 Task: In the  document Meditation.odt Add page color 'Olive'Olive . Insert watermark . Insert watermark  Confidential  Apply Font Style in watermark Arial; font size  111 and place the watermark  Diagonally 
Action: Mouse moved to (40, 72)
Screenshot: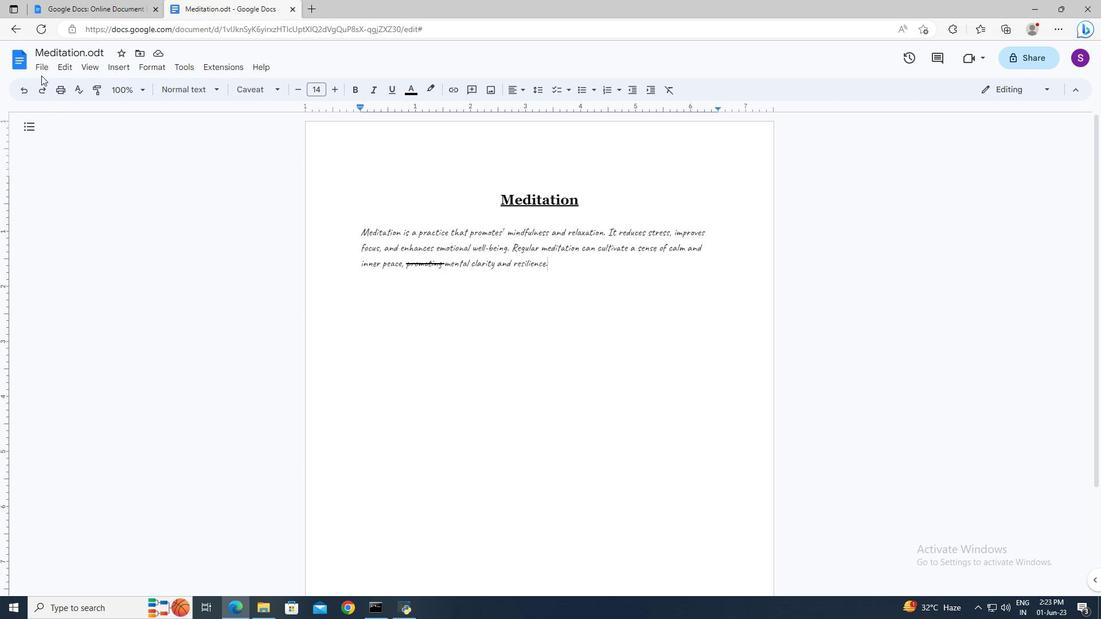 
Action: Mouse pressed left at (40, 72)
Screenshot: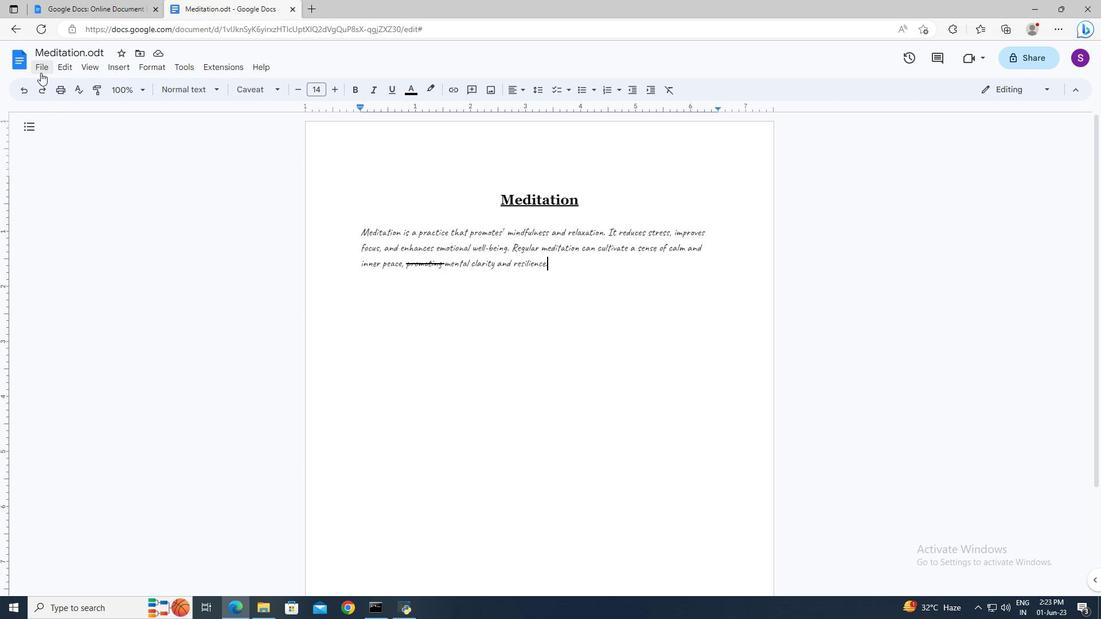 
Action: Mouse moved to (53, 375)
Screenshot: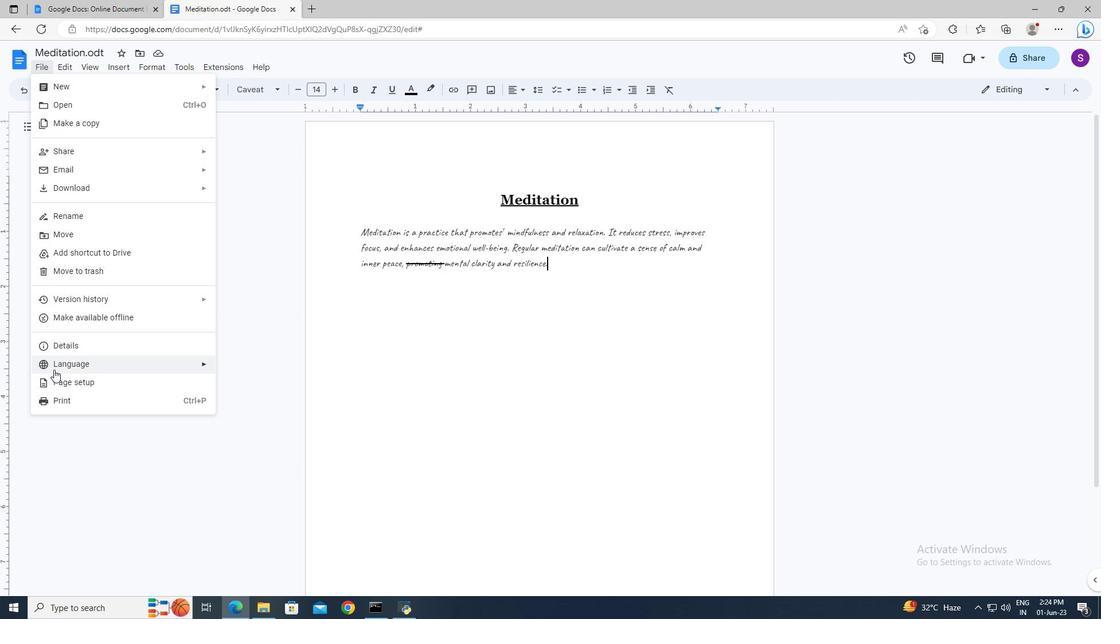 
Action: Mouse pressed left at (53, 375)
Screenshot: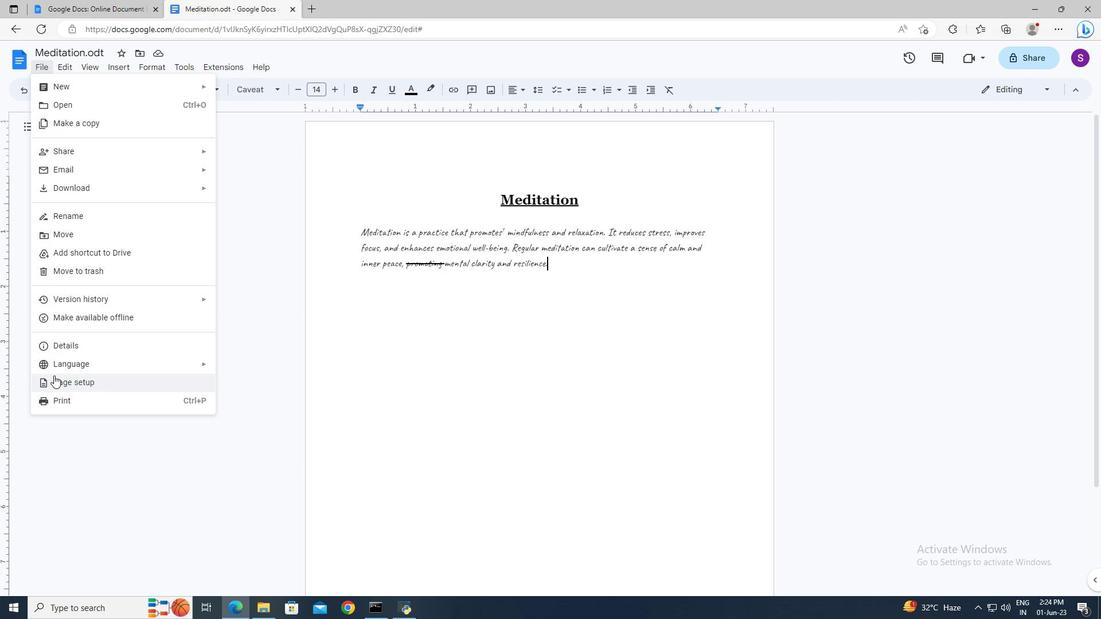 
Action: Mouse moved to (468, 391)
Screenshot: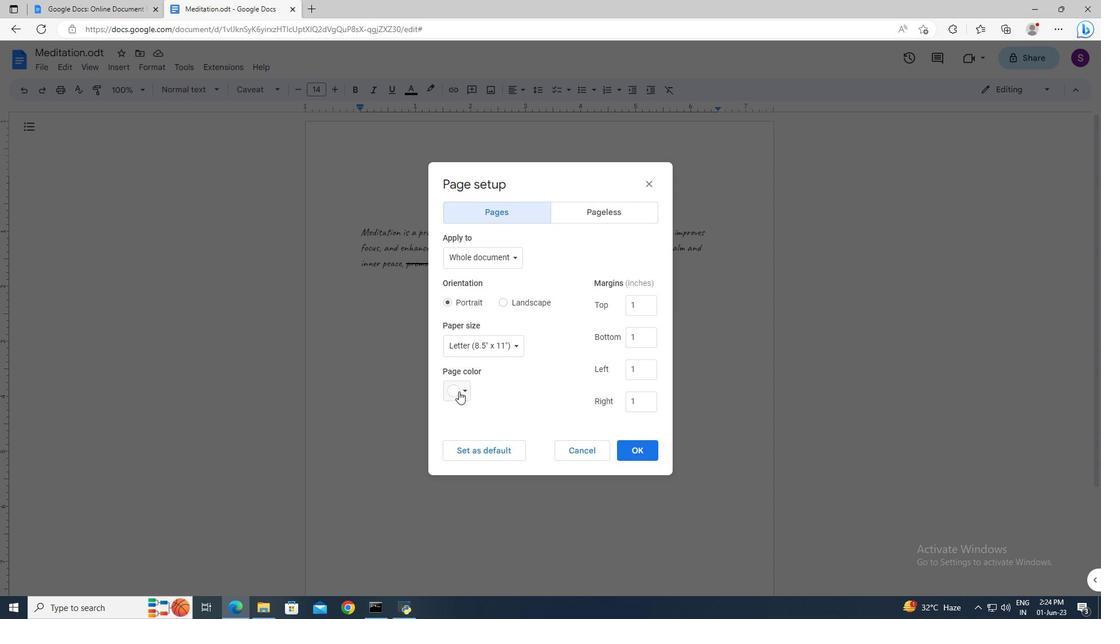 
Action: Mouse pressed left at (468, 391)
Screenshot: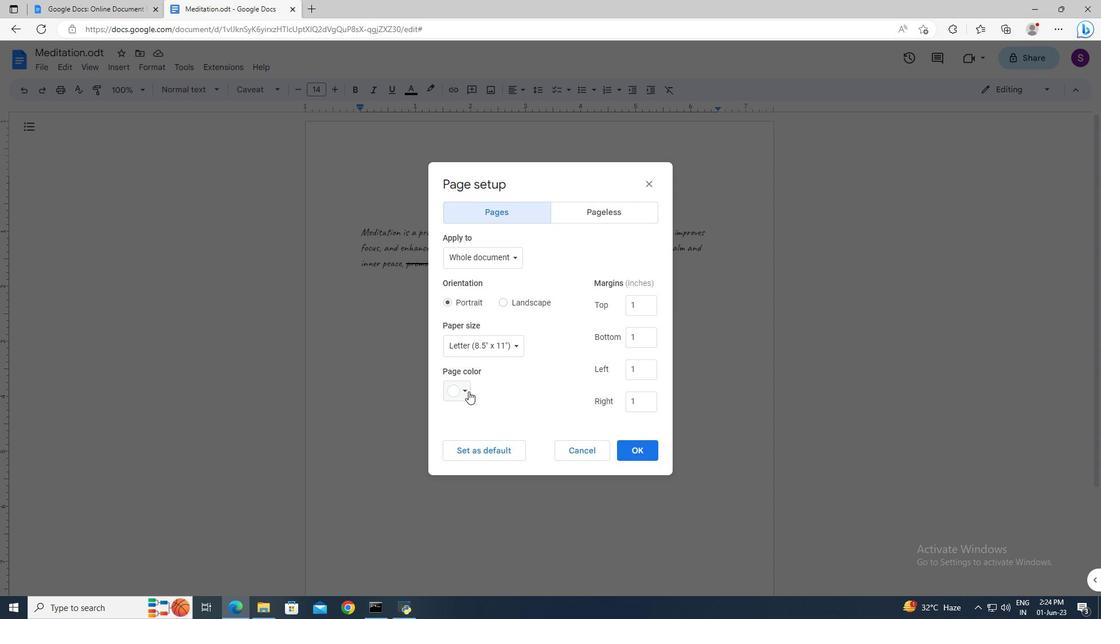 
Action: Mouse moved to (503, 464)
Screenshot: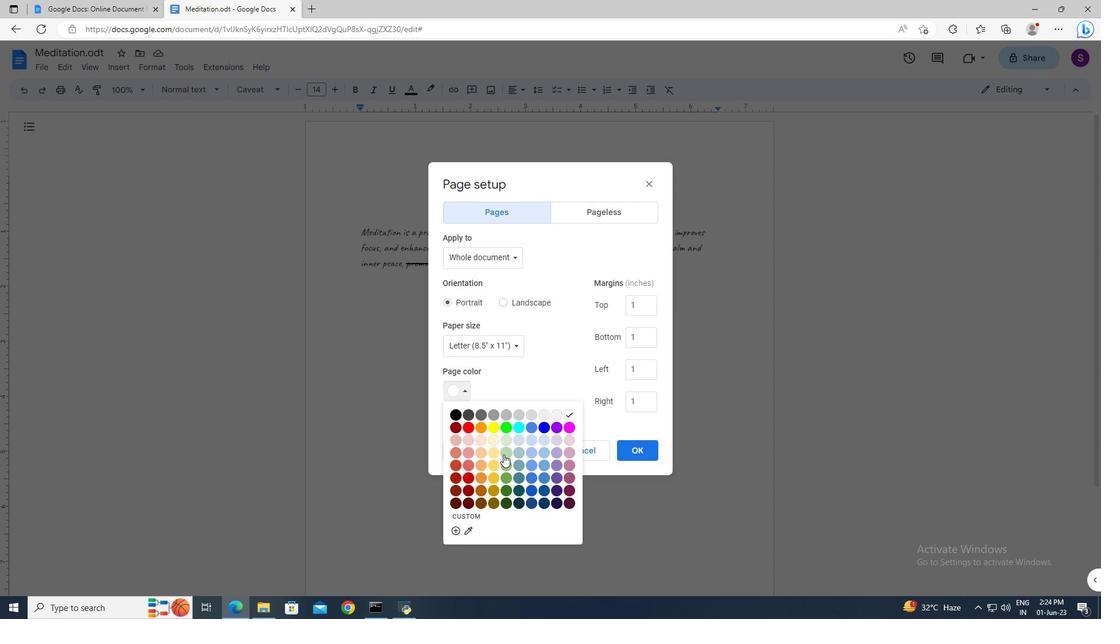 
Action: Mouse pressed left at (503, 464)
Screenshot: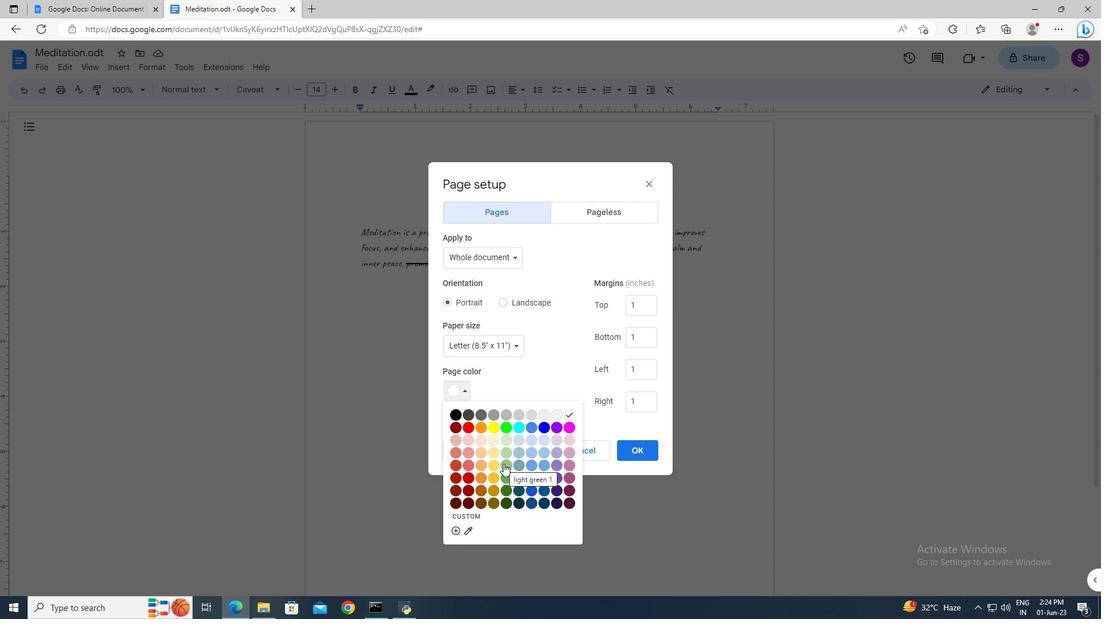 
Action: Mouse moved to (628, 453)
Screenshot: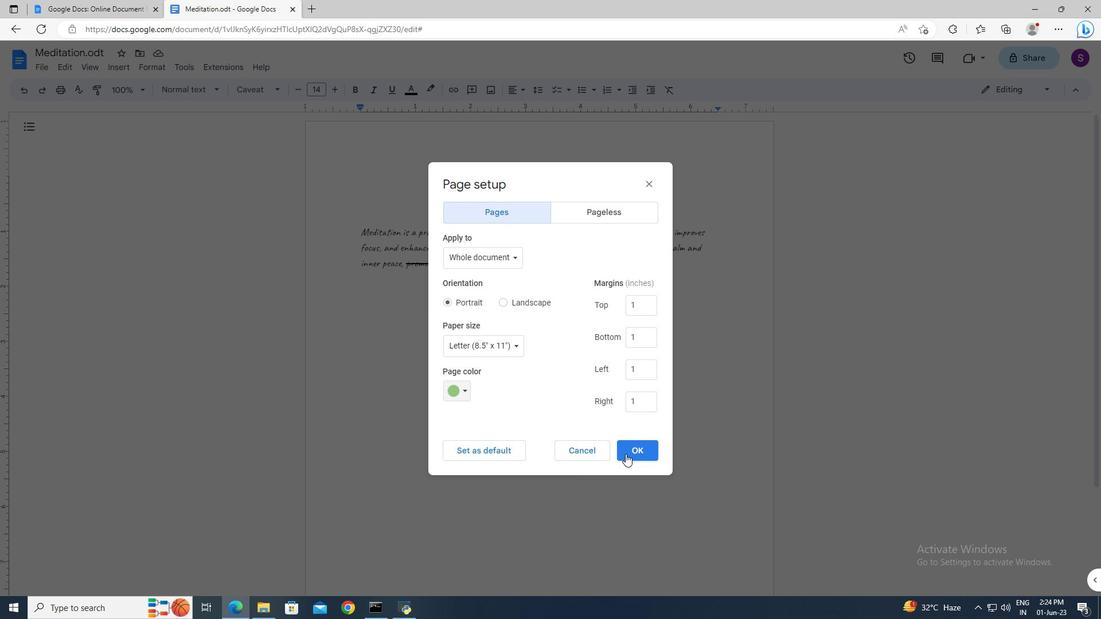 
Action: Mouse pressed left at (628, 453)
Screenshot: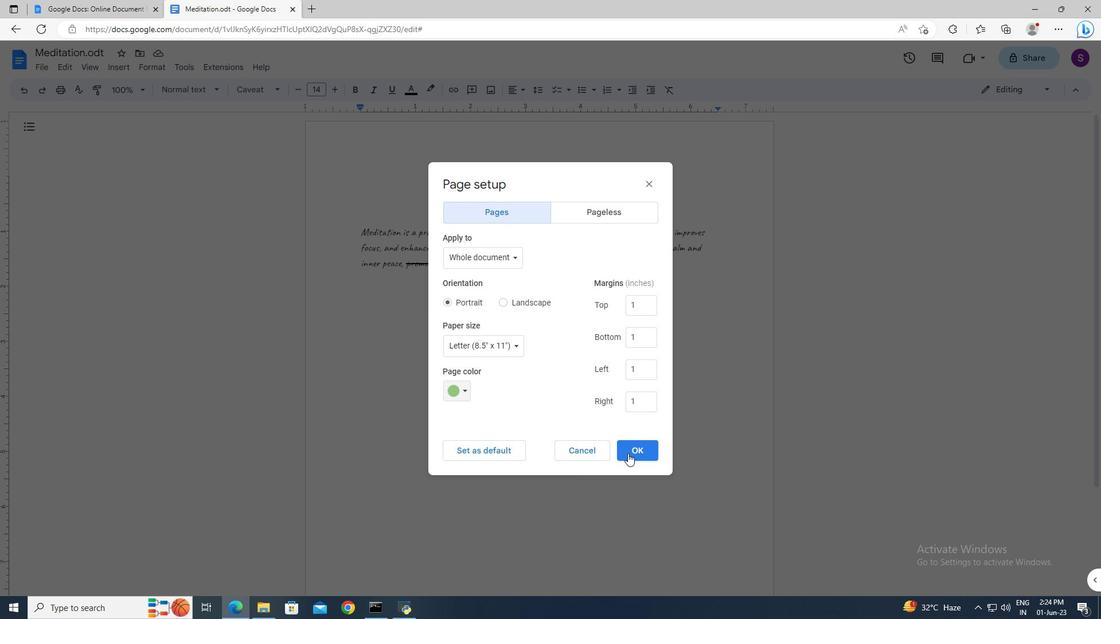 
Action: Mouse moved to (122, 69)
Screenshot: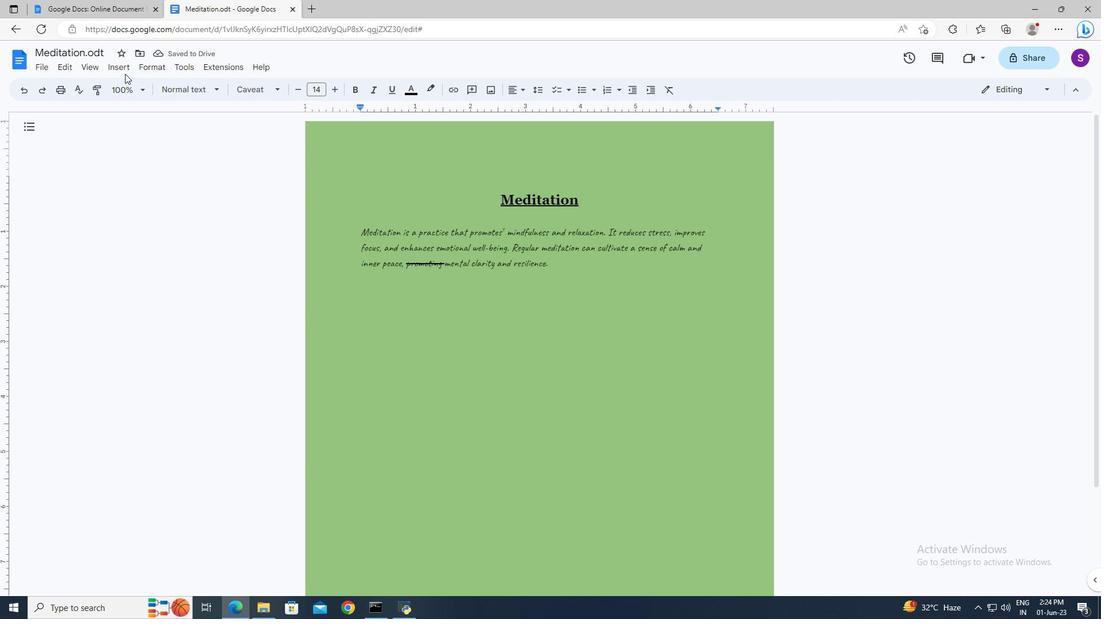 
Action: Mouse pressed left at (122, 69)
Screenshot: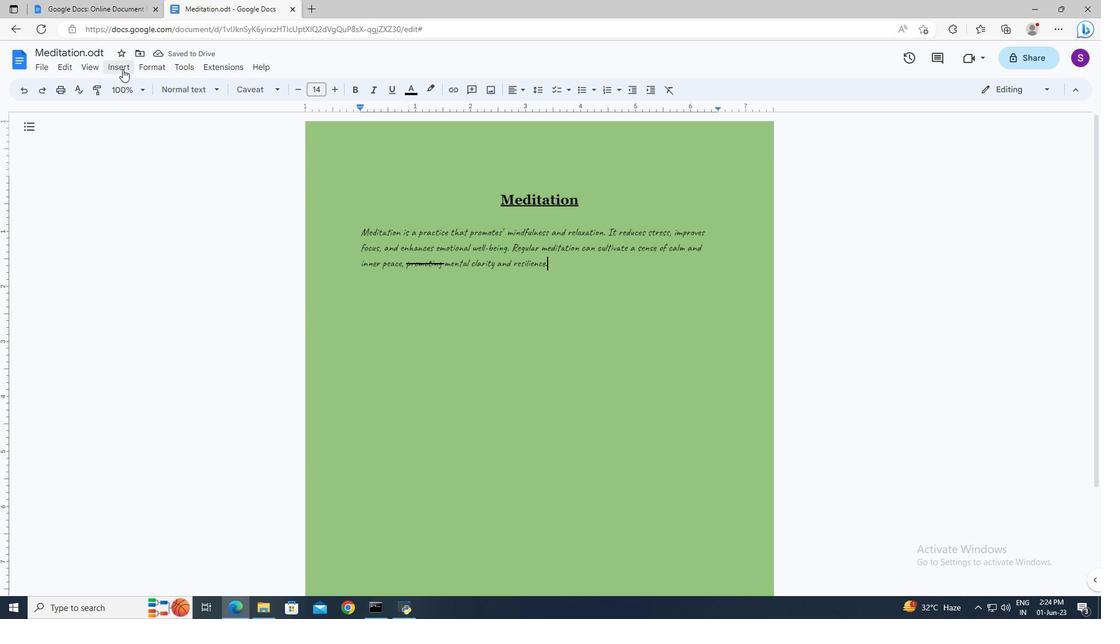 
Action: Mouse moved to (147, 335)
Screenshot: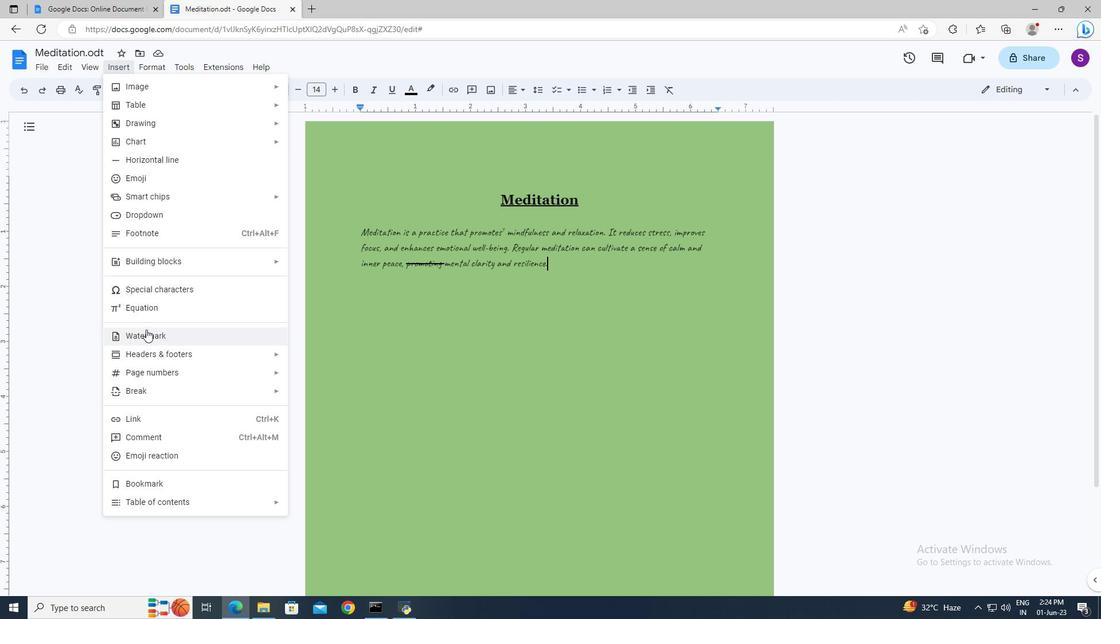 
Action: Mouse pressed left at (147, 335)
Screenshot: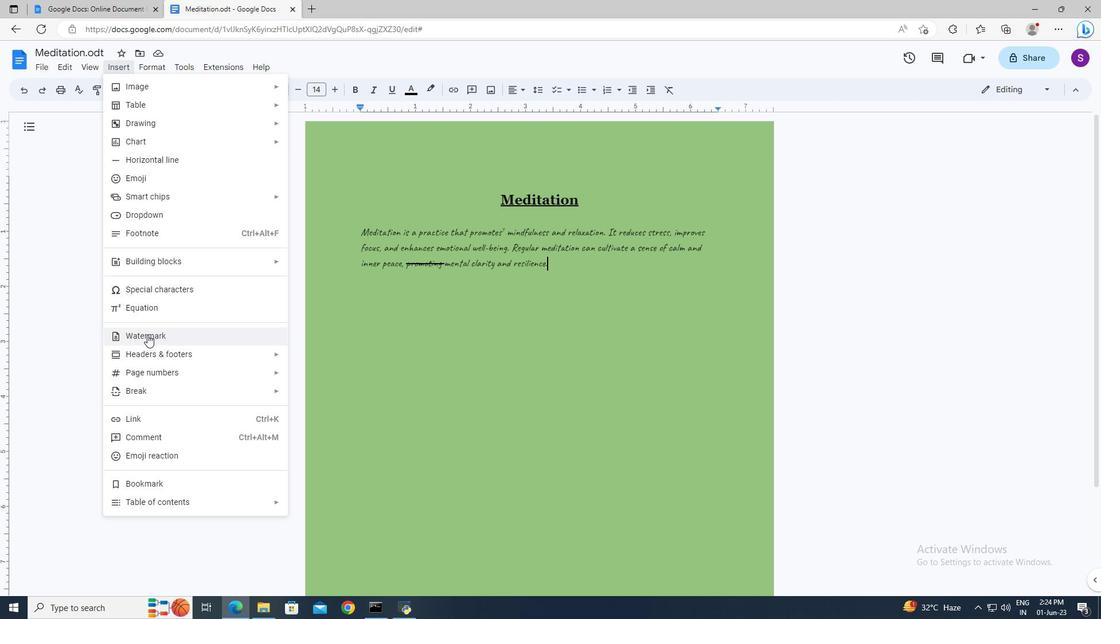 
Action: Mouse moved to (1045, 126)
Screenshot: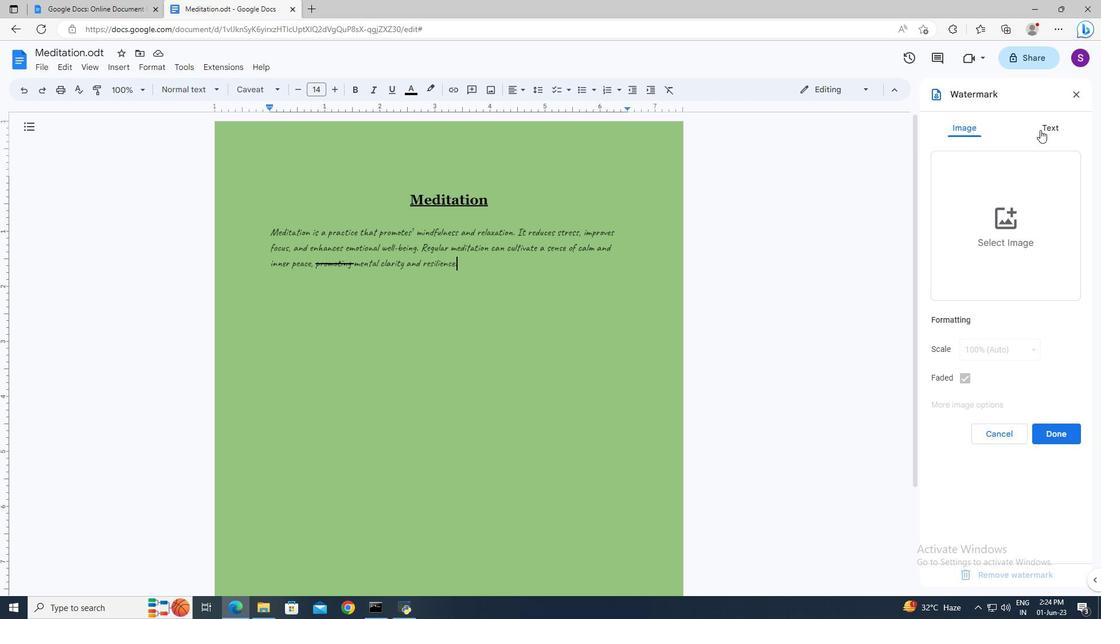 
Action: Mouse pressed left at (1045, 126)
Screenshot: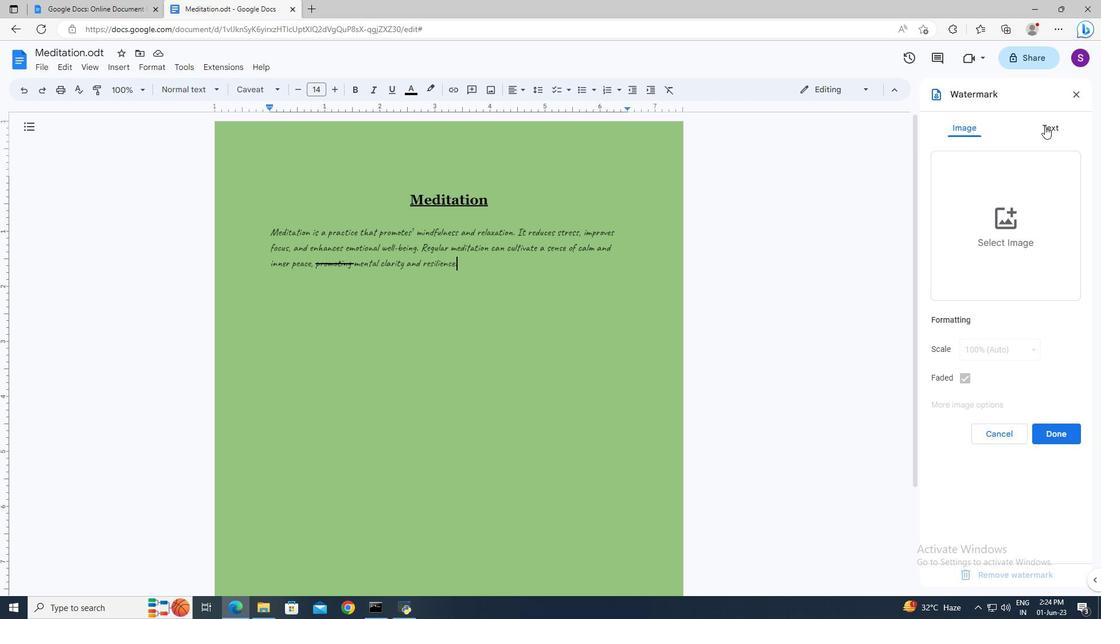 
Action: Mouse moved to (979, 162)
Screenshot: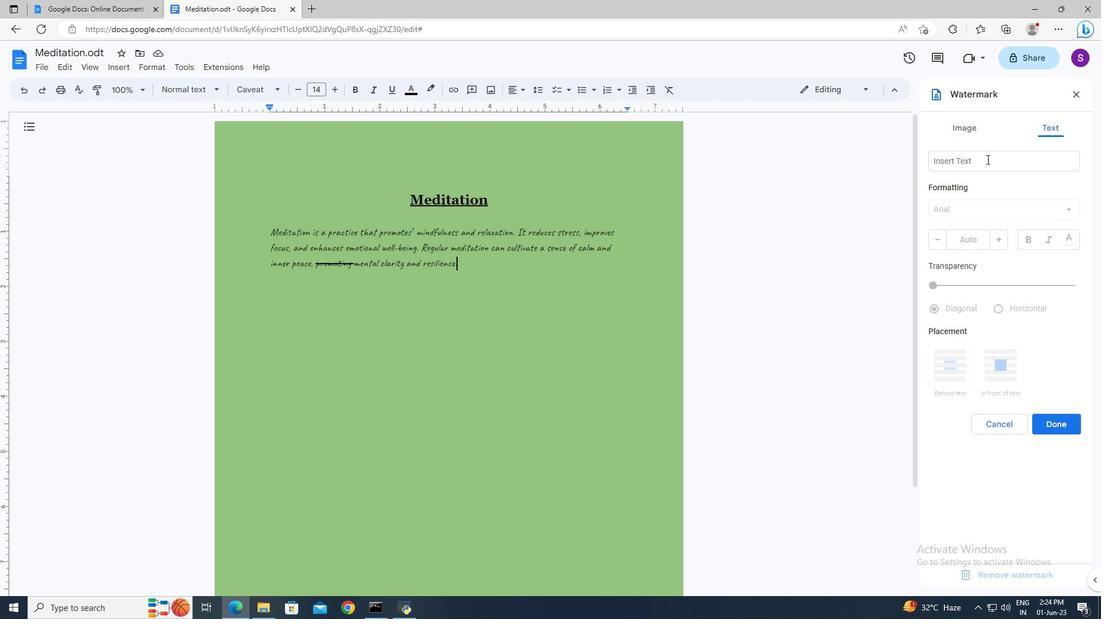 
Action: Mouse pressed left at (979, 162)
Screenshot: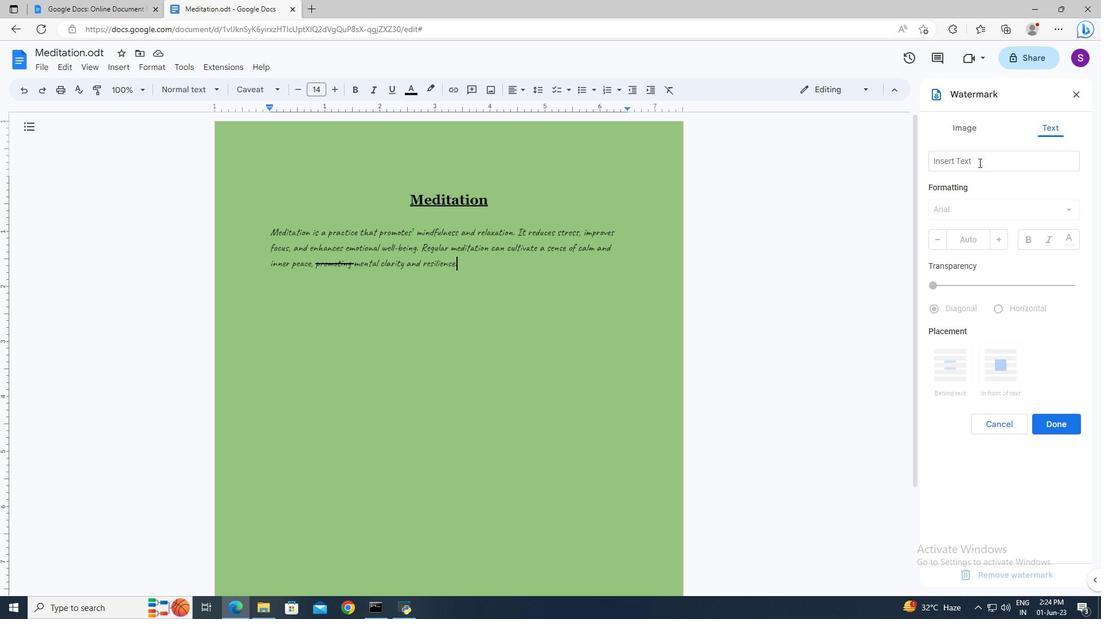 
Action: Key pressed <Key.shift>Confidential<Key.enter>
Screenshot: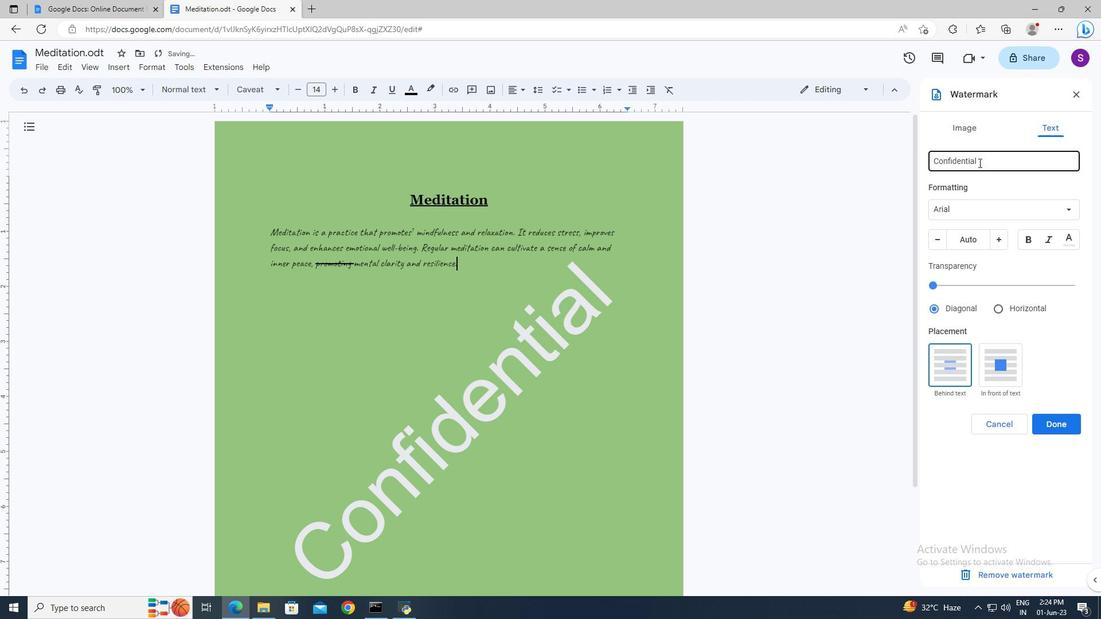 
Action: Mouse moved to (973, 207)
Screenshot: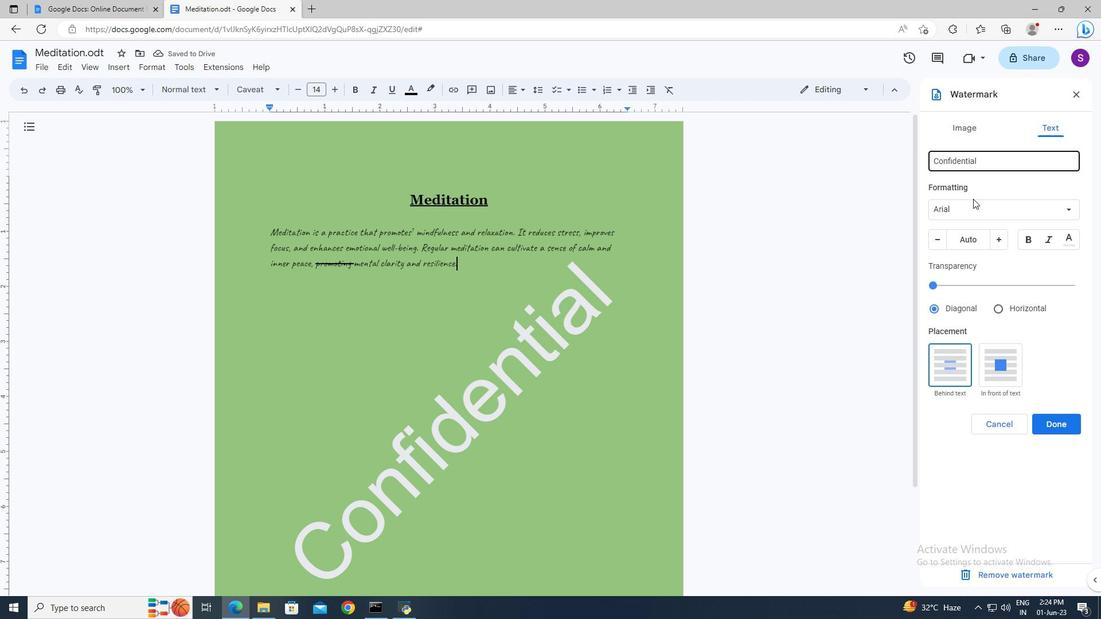 
Action: Mouse pressed left at (973, 207)
Screenshot: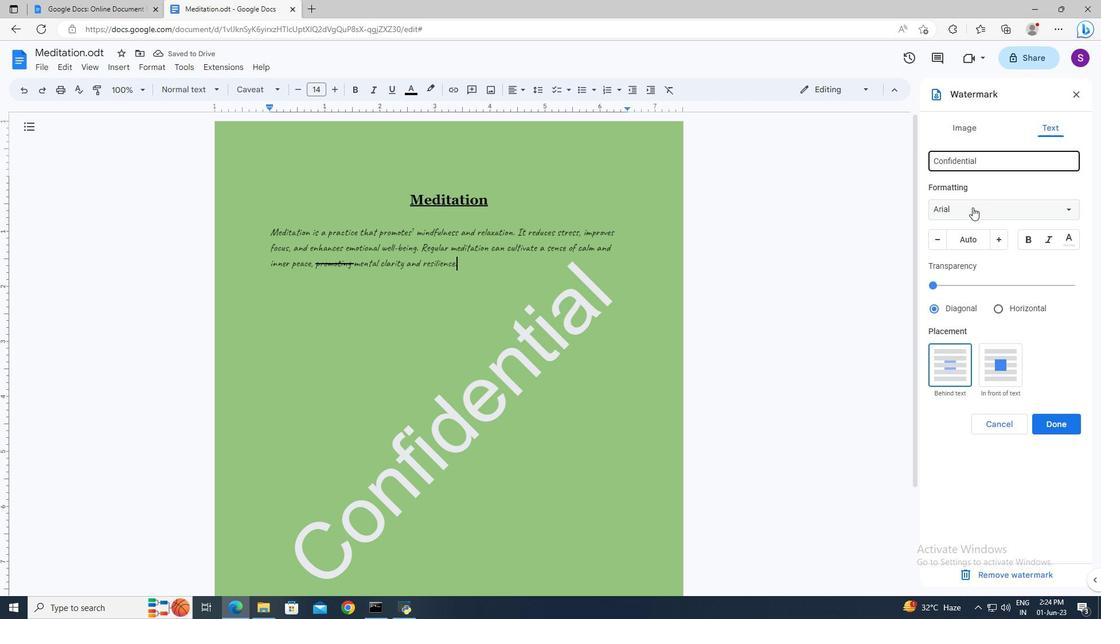 
Action: Mouse moved to (968, 274)
Screenshot: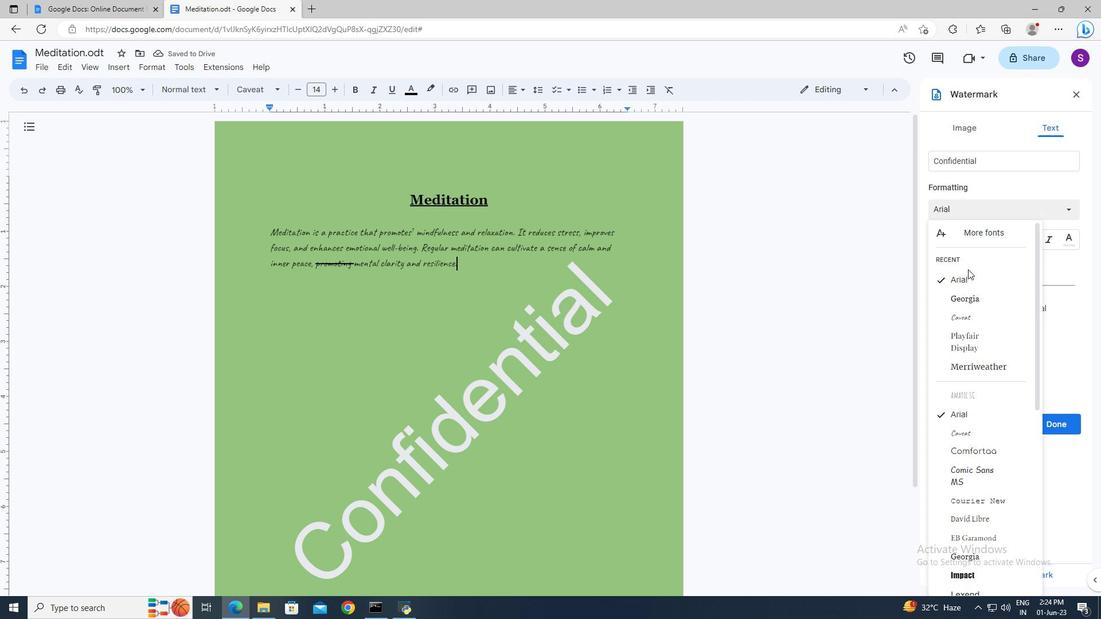 
Action: Mouse pressed left at (968, 274)
Screenshot: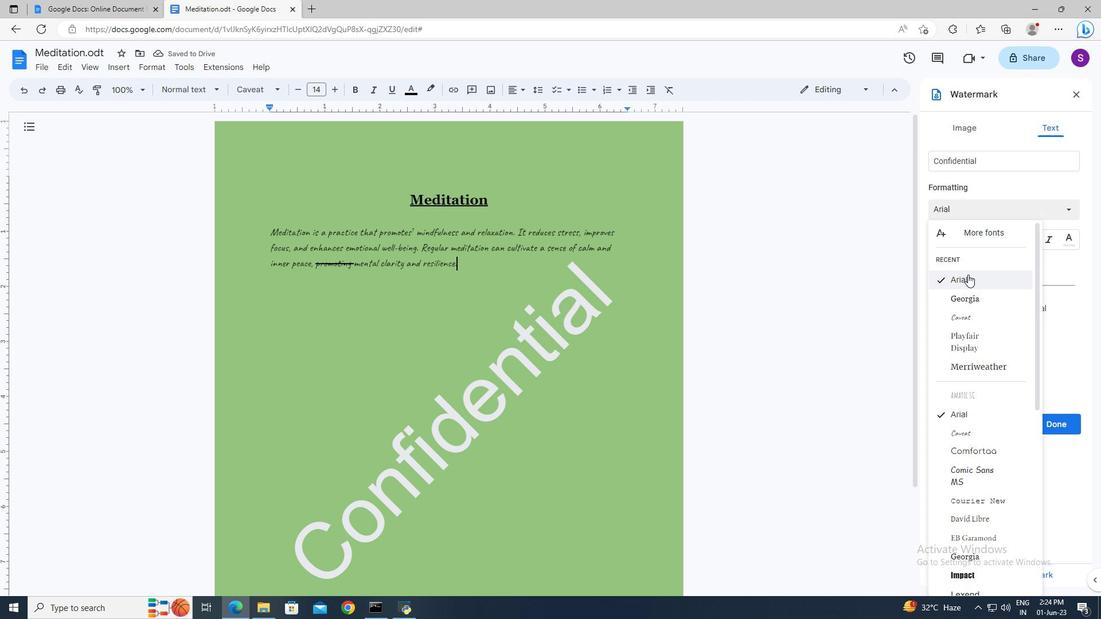 
Action: Mouse moved to (964, 247)
Screenshot: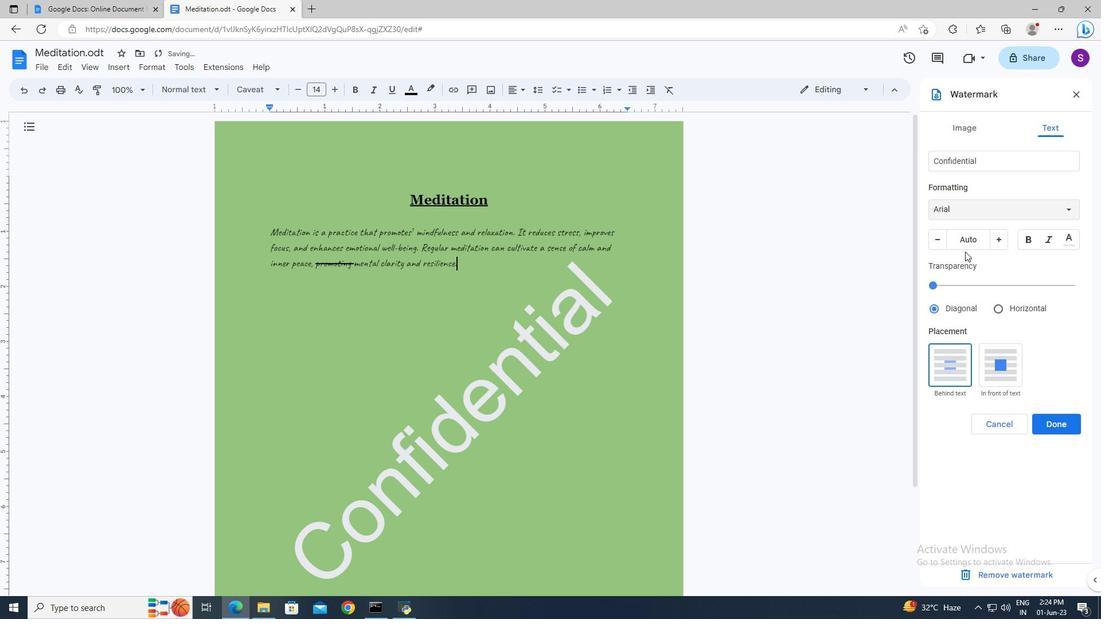 
Action: Mouse pressed left at (964, 247)
Screenshot: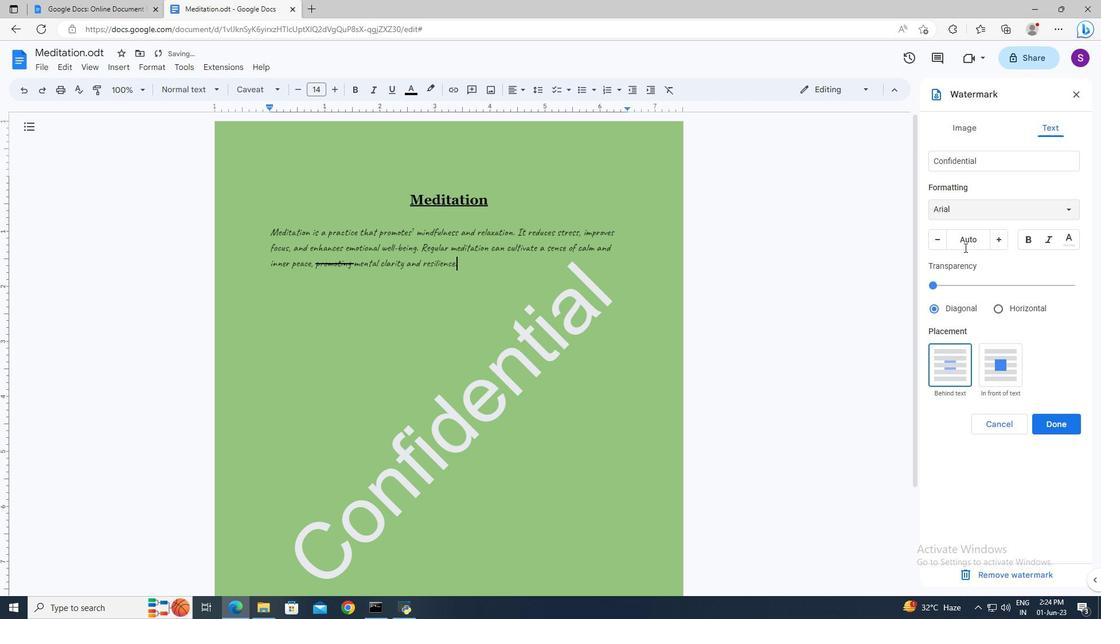 
Action: Key pressed 111<Key.enter>
Screenshot: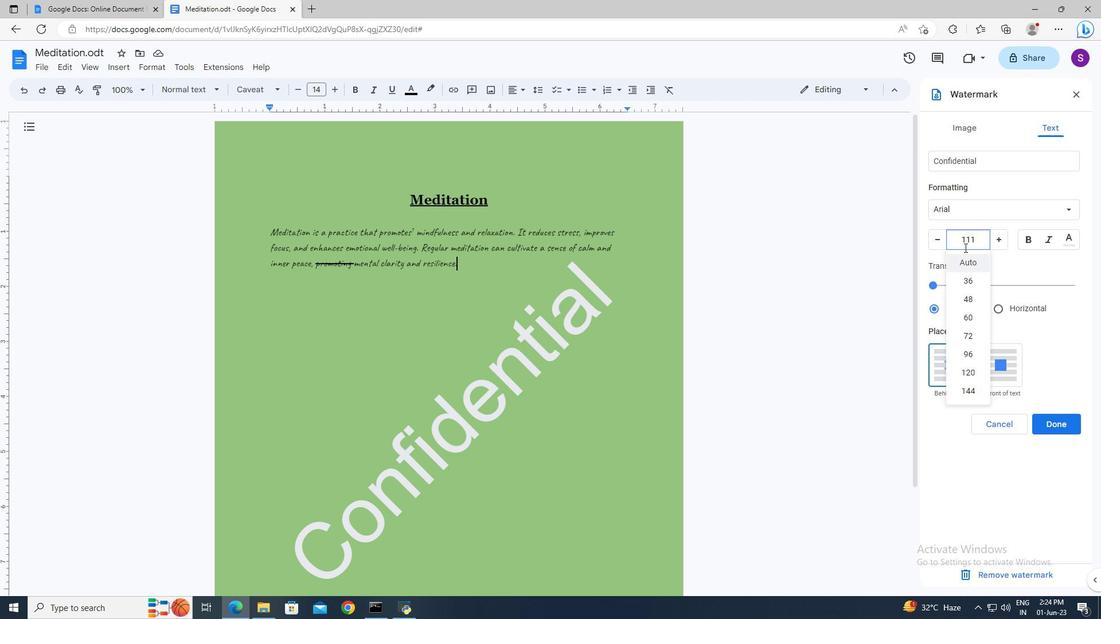 
Action: Mouse moved to (931, 306)
Screenshot: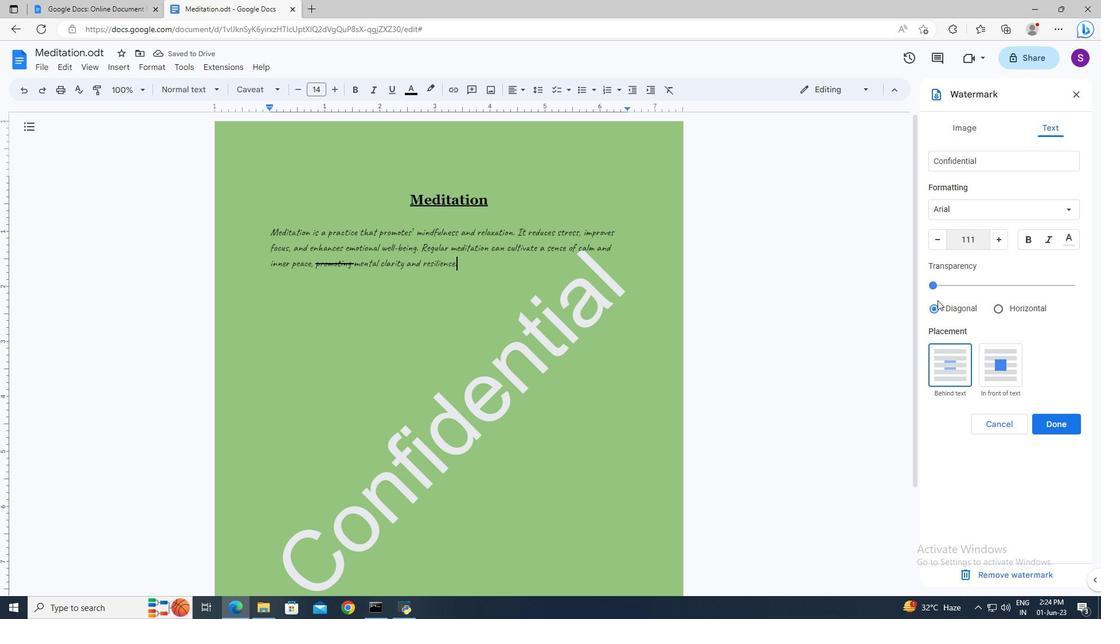 
Action: Mouse pressed left at (931, 306)
Screenshot: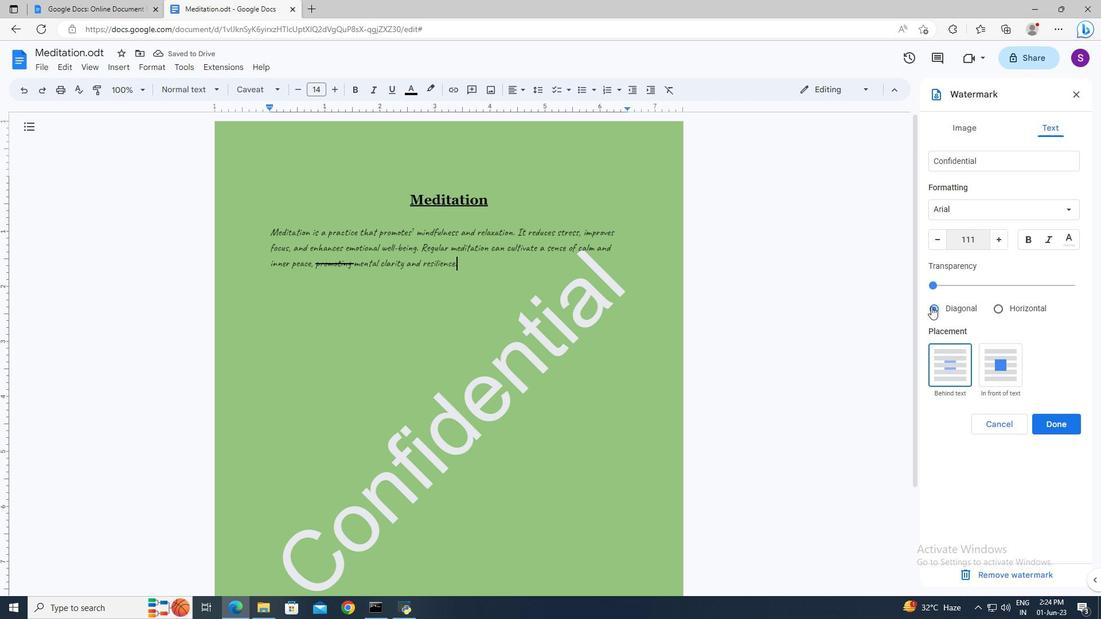 
Action: Mouse moved to (1056, 417)
Screenshot: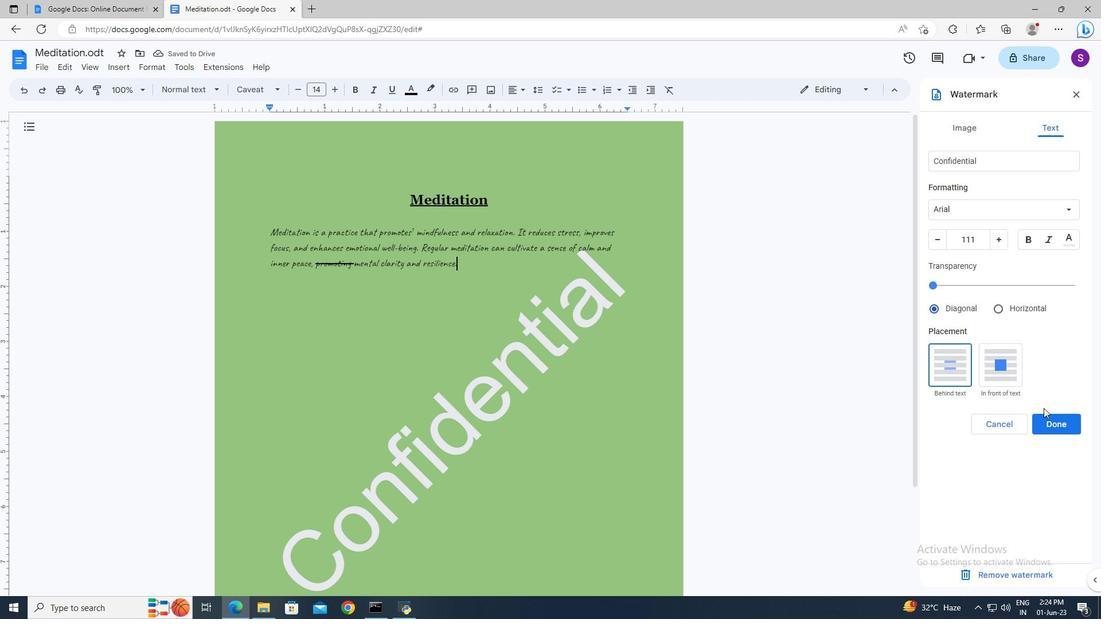 
Action: Mouse pressed left at (1056, 417)
Screenshot: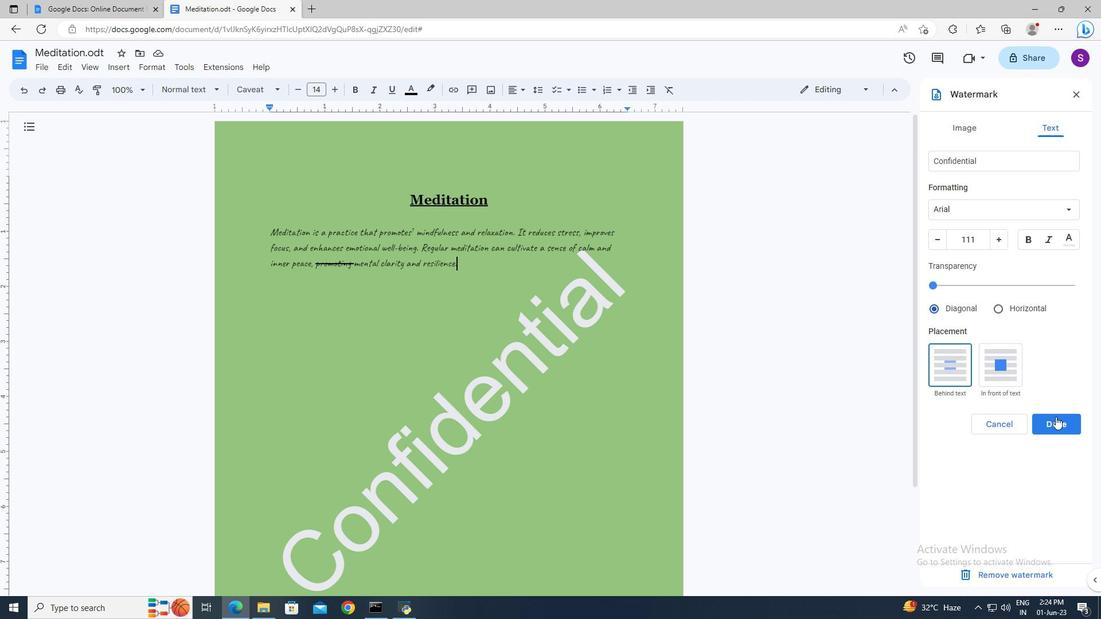 
